Task: Find and list all files that are not executable by others.
Action: Mouse moved to (852, 222)
Screenshot: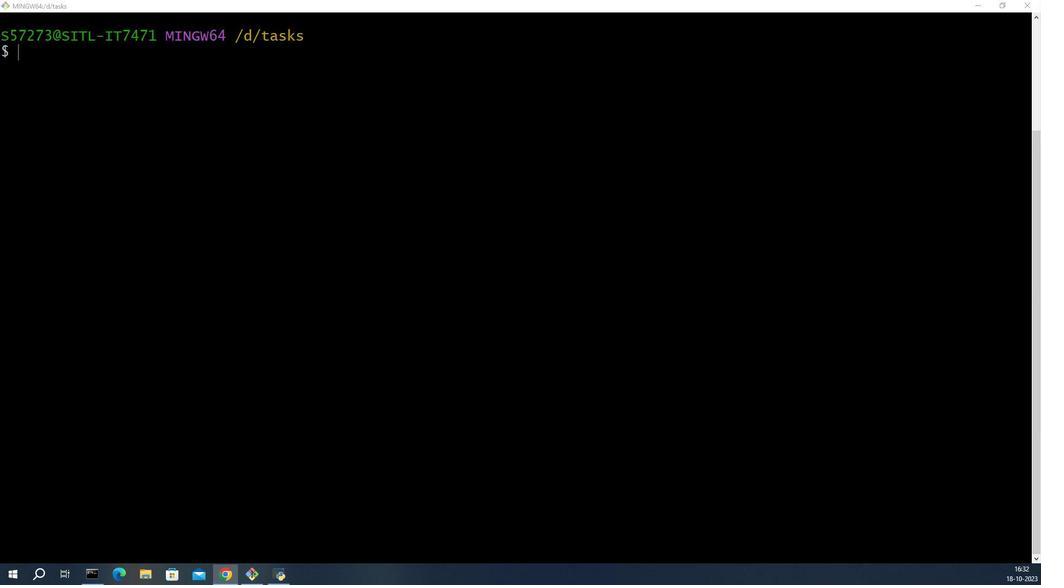 
Action: Mouse pressed left at (852, 222)
Screenshot: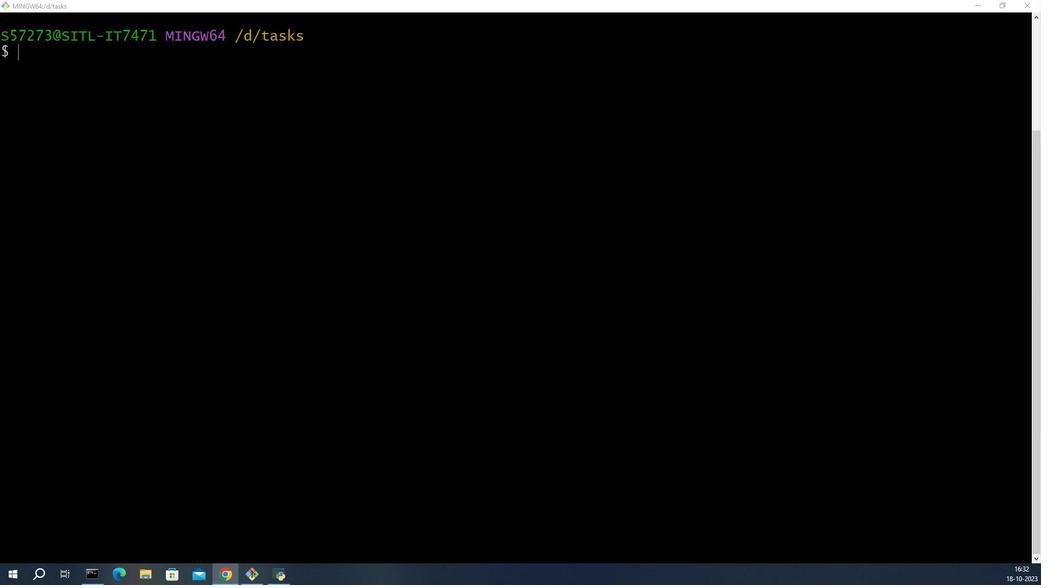 
Action: Mouse moved to (757, 227)
Screenshot: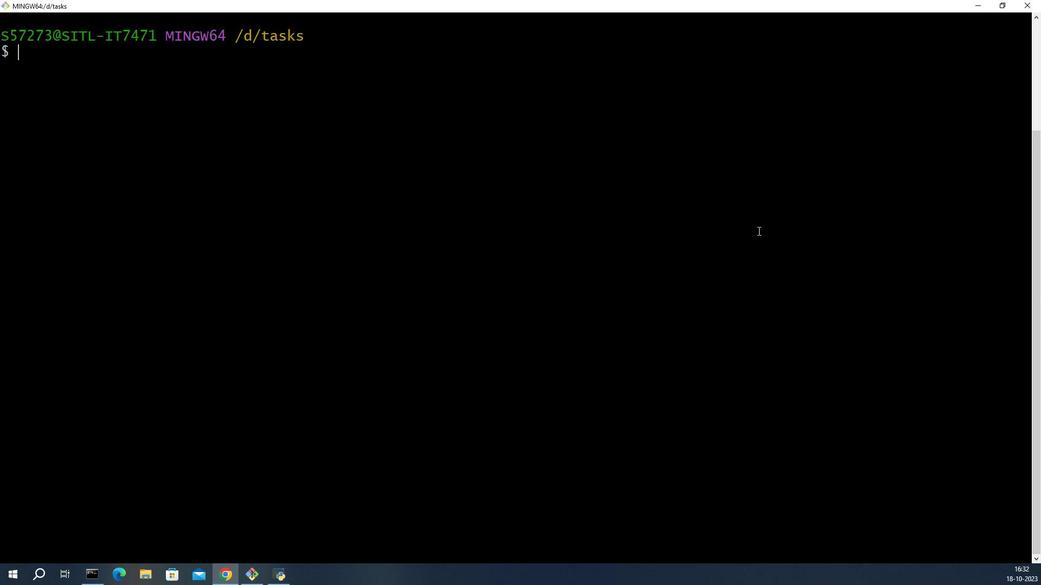 
Action: Mouse pressed left at (757, 227)
Screenshot: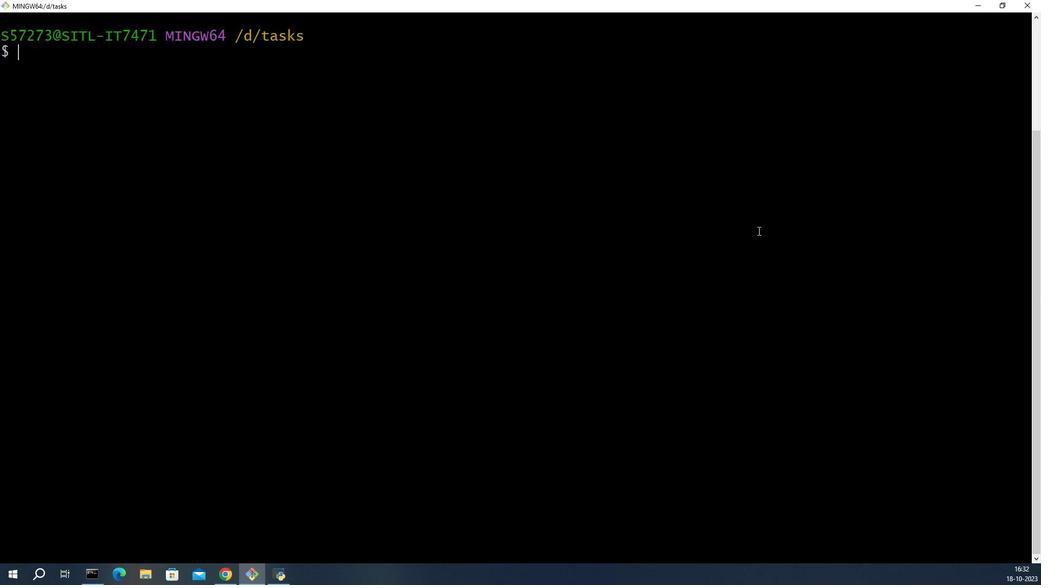 
Action: Key pressed vim<Key.space>non<Key.tab><Key.enter>
Screenshot: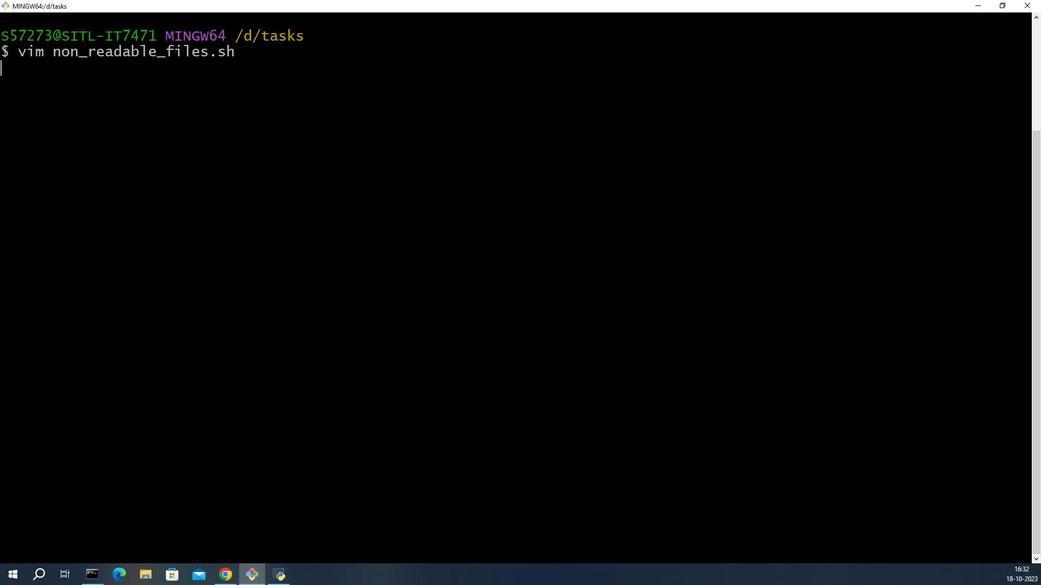 
Action: Mouse moved to (738, 223)
Screenshot: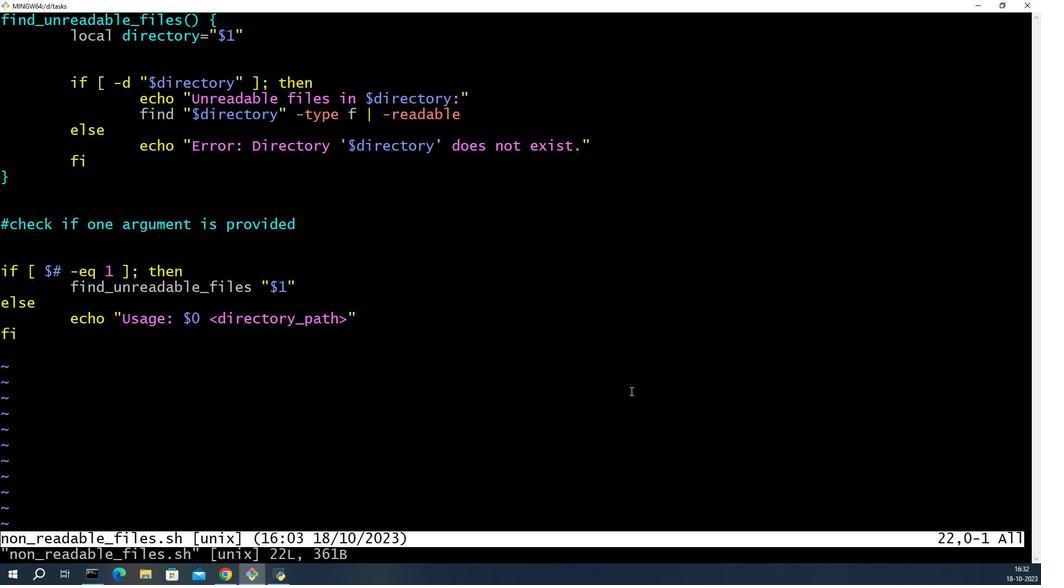 
Action: Key pressed <Key.esc>gg<Key.shift>d<Key.shift>Gifind<Key.shift_r>_non<Key.shift_r>_read<Key.backspace><Key.backspace><Key.backspace><Key.backspace>executable<Key.shift_r>_files<Key.shift_r>_by<Key.shift_r>_others<Key.shift_r>()<Key.space><Key.shift_r>{<Key.enter>local<Key.space>directory=<Key.shift>"<Key.shift><Key.shift><Key.shift><Key.shift><Key.shift><Key.shift><Key.shift><Key.shift><Key.shift><Key.shift><Key.shift><Key.shift><Key.shift><Key.shift><Key.shift><Key.shift><Key.shift><Key.shift>$1<Key.shift>"<Key.enter><Key.enter>if<Key.space>[<Key.space>-d<Key.space><Key.shift>"<Key.shift><Key.shift><Key.shift><Key.shift><Key.shift><Key.shift><Key.shift><Key.shift>$directory<Key.shift><Key.shift><Key.shift><Key.shift><Key.shift><Key.shift><Key.shift><Key.shift><Key.shift><Key.shift><Key.shift><Key.shift><Key.shift><Key.shift><Key.shift><Key.shift><Key.shift>"<Key.space>];then<Key.enter>echo<Key.space><Key.shift>"<Key.shift>Non-executable<Key.space>files<Key.space>by<Key.space>others<Key.space>in<Key.space><Key.shift>4<Key.backspace><Key.shift>$directory<Key.shift>:<Key.shift>"<Key.enter>find<Key.space><Key.shift>"<Key.shift>$directory<Key.shift>"<Key.space>-type<Key.space>f<Key.space><Key.shift>|<Key.space>-perm<Key.space>/0=x<Key.backspace><Key.backspace><Key.backspace>o=x<Key.enter><Key.backspace>else<Key.enter>echo<Key.space><Key.shift>"<Key.shift>Error<Key.shift>:<Key.space><Key.shift>Directory<Key.space>'<Key.shift><Key.shift><Key.shift><Key.shift><Key.shift>$directory'<Key.space>does<Key.space>not<Key.space>exist.<Key.shift>"<Key.enter><Key.backspace>fi<Key.enter><Key.backspace><Key.shift><Key.shift><Key.shift><Key.shift>}<Key.enter><Key.enter><Key.shift><Key.shift><Key.shift><Key.shift><Key.shift><Key.shift><Key.shift><Key.shift><Key.shift>#<Key.space><Key.shift>Check<Key.space>if<Key.space>one<Key.space>argument<Key.space>is<Key.space>provided
Screenshot: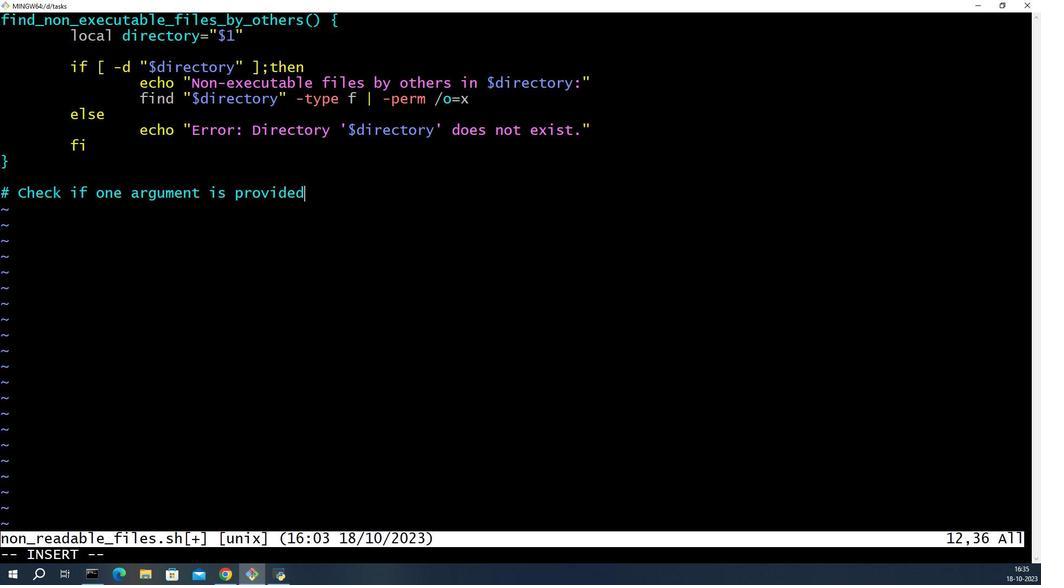 
Action: Mouse moved to (846, 226)
Screenshot: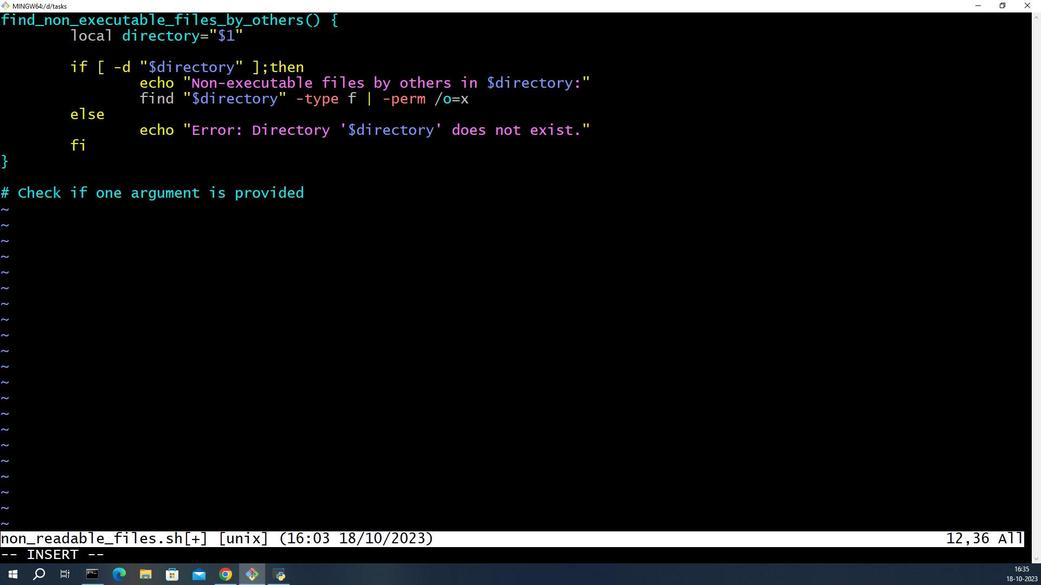 
Action: Mouse scrolled (846, 226) with delta (0, 0)
Screenshot: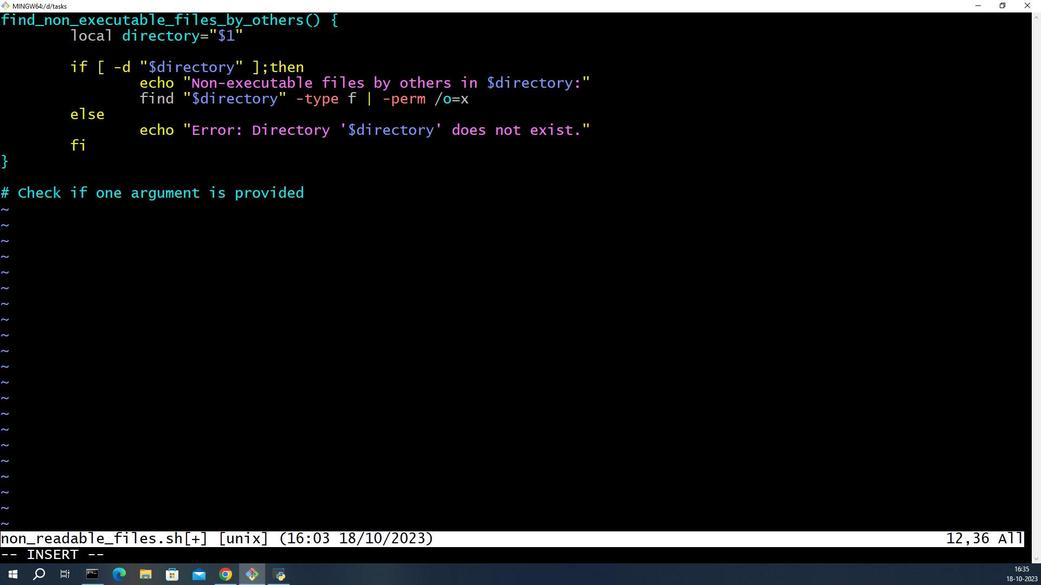 
Action: Mouse scrolled (846, 226) with delta (0, 0)
Screenshot: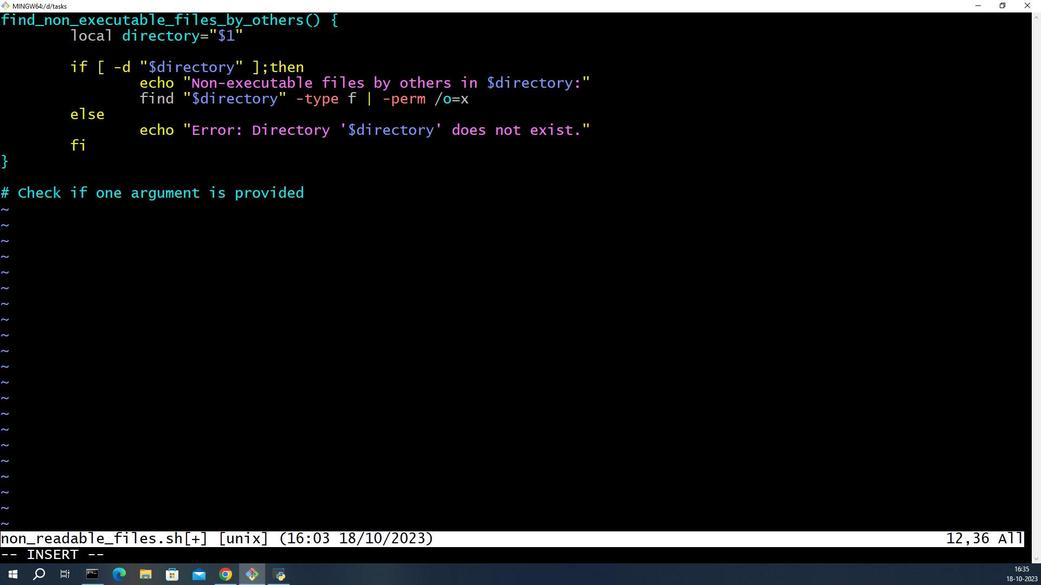 
Action: Mouse scrolled (846, 226) with delta (0, 0)
Screenshot: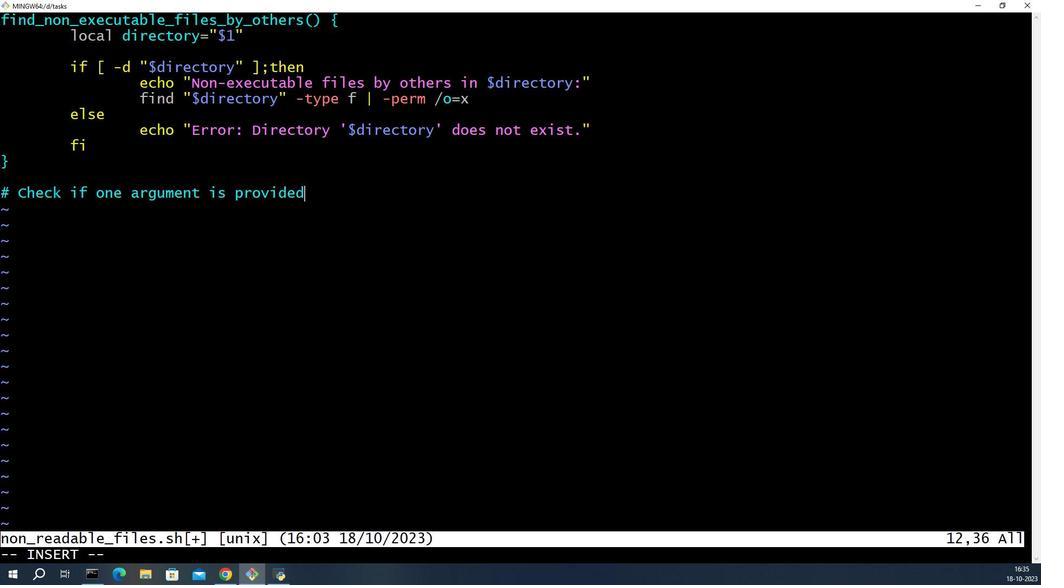 
Action: Mouse moved to (846, 226)
Screenshot: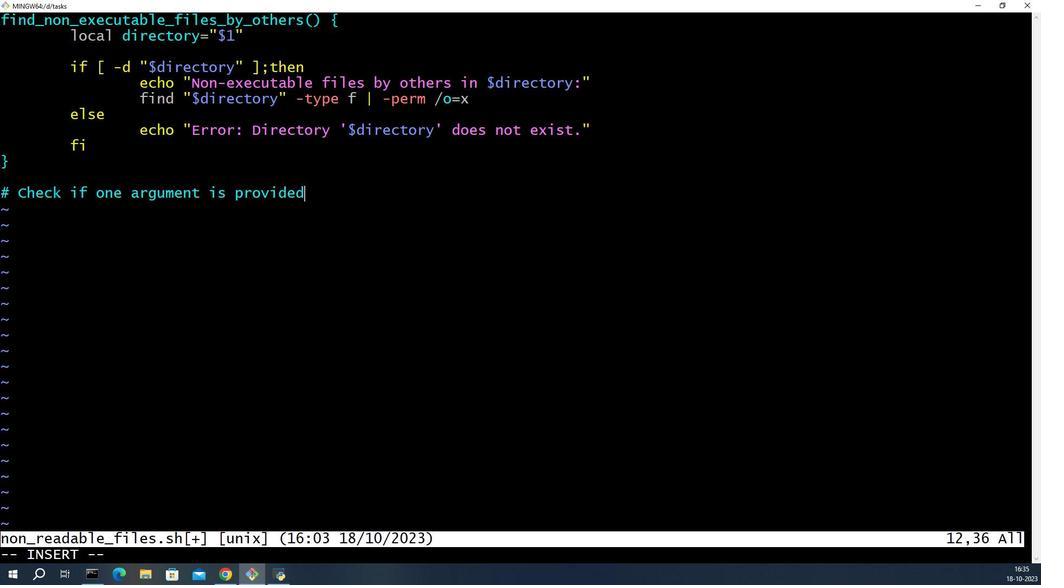 
Action: Mouse scrolled (846, 226) with delta (0, 0)
Screenshot: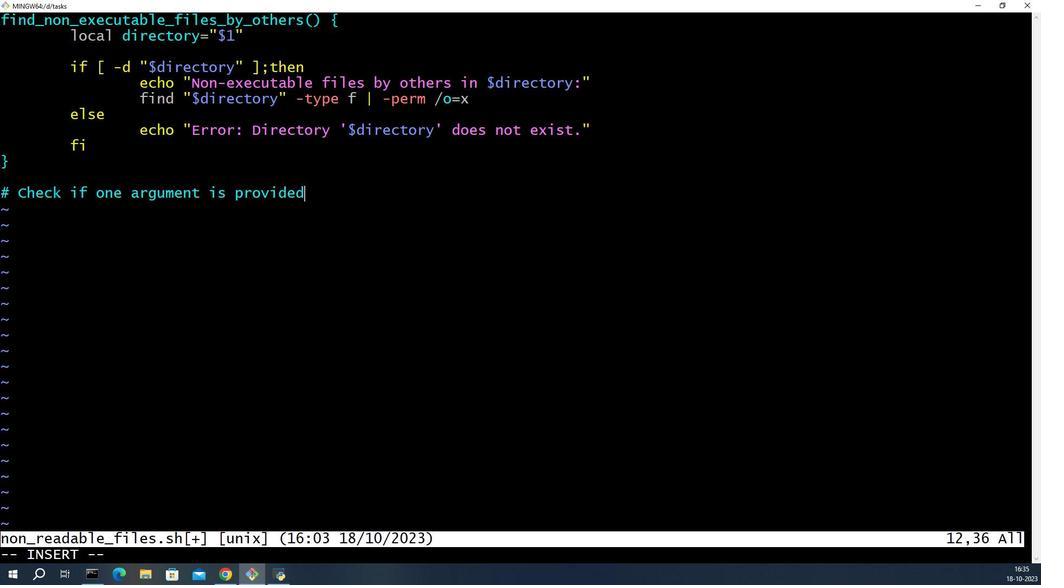 
Action: Mouse moved to (690, 222)
Screenshot: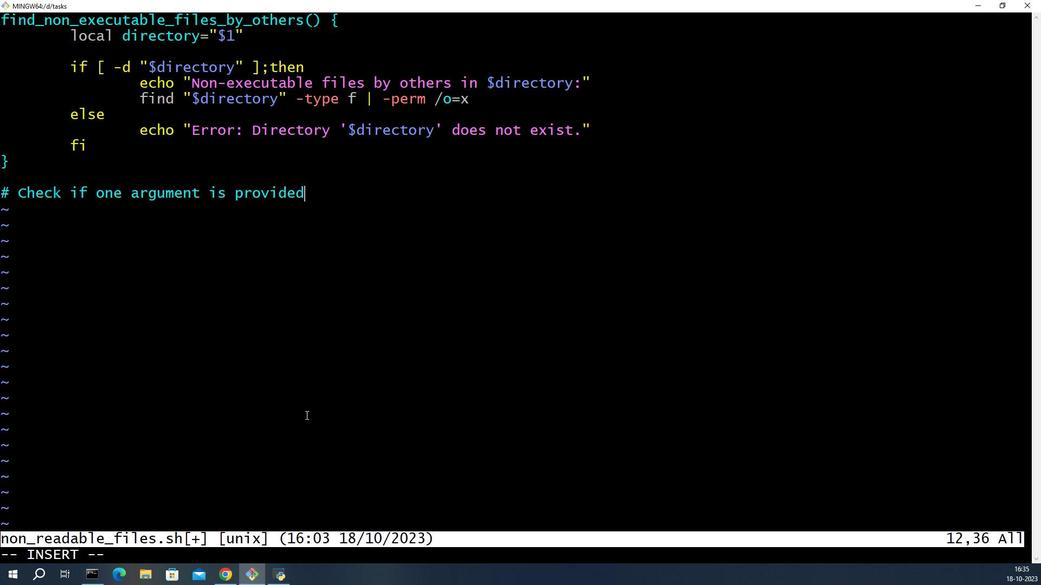 
Action: Mouse pressed left at (690, 222)
Screenshot: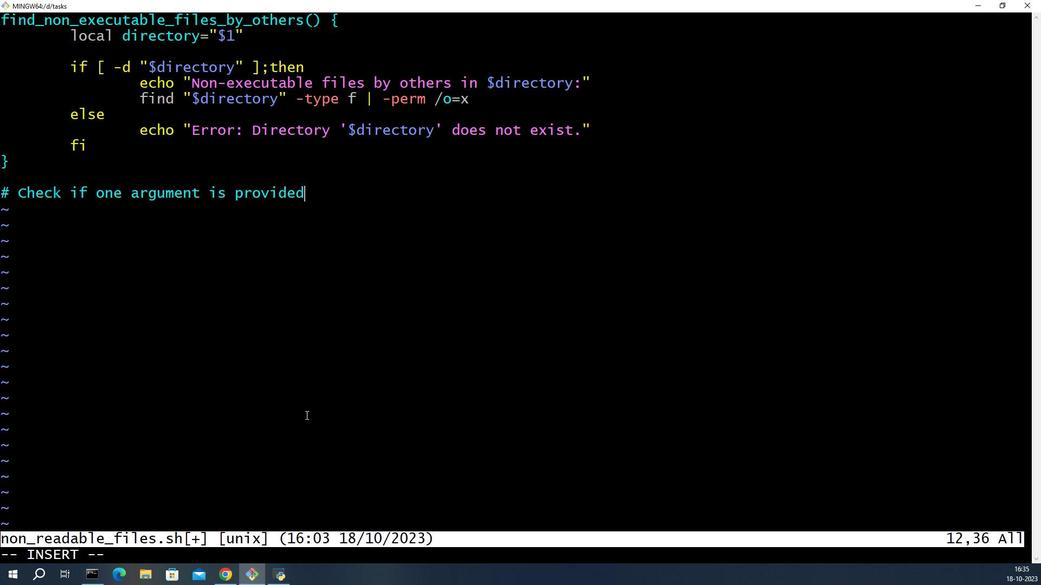 
Action: Key pressed <Key.enter><Key.backspace><Key.backspace><Key.enter>if<Key.space>[<Key.space><Key.shift><Key.shift><Key.shift><Key.shift><Key.shift><Key.shift>$#<Key.space>-eq<Key.space>1<Key.space>];<Key.space>then<Key.enter>find<Key.shift>_non<Key.shift><Key.shift><Key.shift><Key.shift>_executable<Key.shift>_files<Key.shift>_by<Key.shift>_others<Key.space><Key.shift>"<Key.shift><Key.shift><Key.shift><Key.shift><Key.shift><Key.shift><Key.shift>$1<Key.shift>"<Key.enter><Key.backspace>else<Key.enter>echo<Key.space><Key.shift>"<Key.shift>Usage<Key.shift>:<Key.space><Key.shift><Key.shift><Key.shift><Key.shift>$0<Key.space><Key.shift><directory<Key.shift>_path<Key.shift><Key.shift><Key.shift><Key.shift><Key.shift>><Key.shift>"<Key.enter><Key.backspace>fi<Key.esc><Key.shift_r>:wq<Key.enter><Key.up><Key.left><Key.left><Key.left><Key.left><Key.backspace><Key.backspace><Key.backspace><Key.backspace><Key.backspace>./<Key.right><Key.right><Key.right><Key.right><Key.right><Key.right>
Screenshot: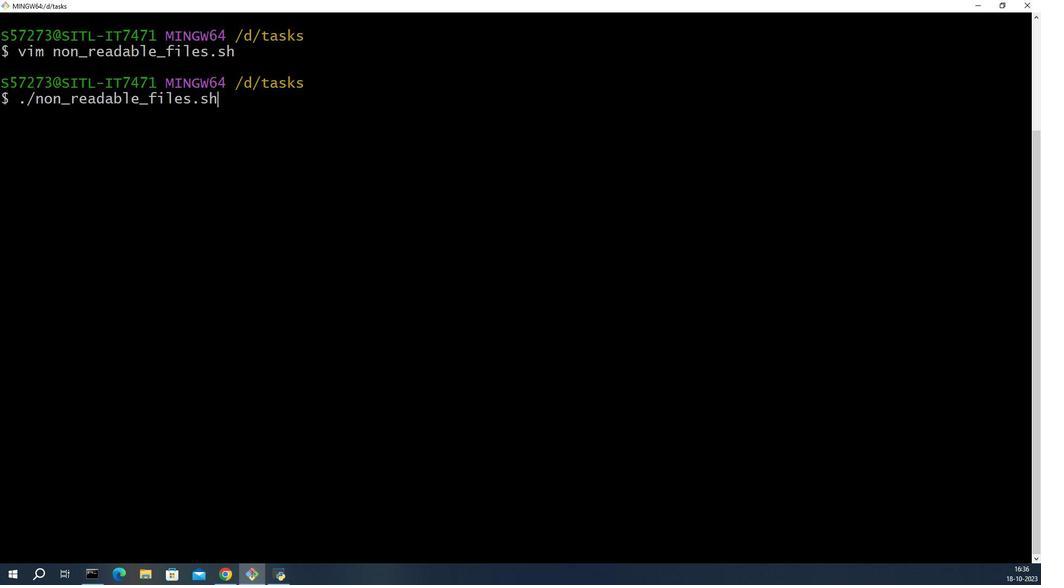 
Action: Mouse moved to (835, 226)
Screenshot: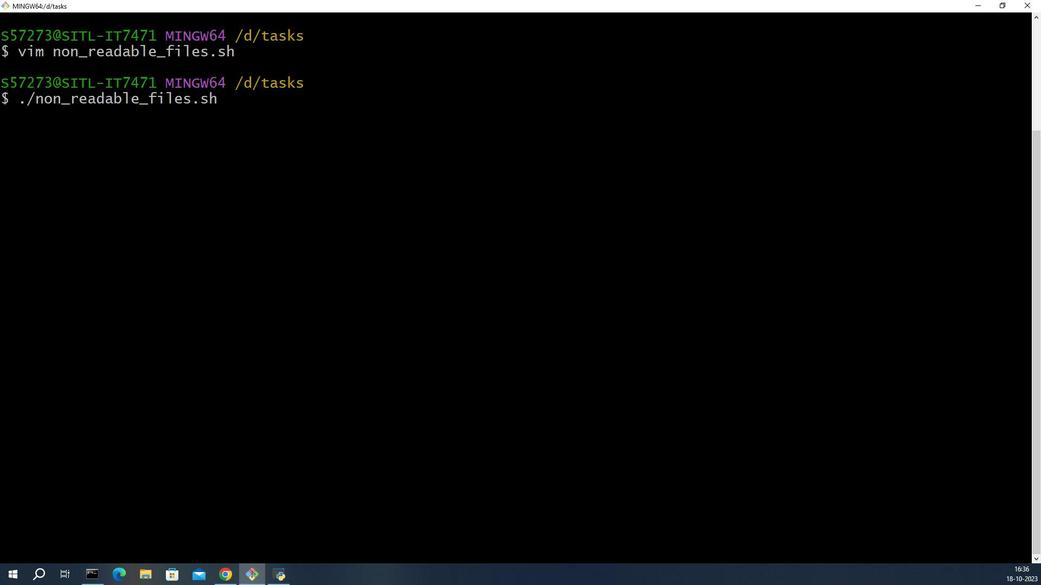 
Action: Mouse scrolled (835, 226) with delta (0, 0)
Screenshot: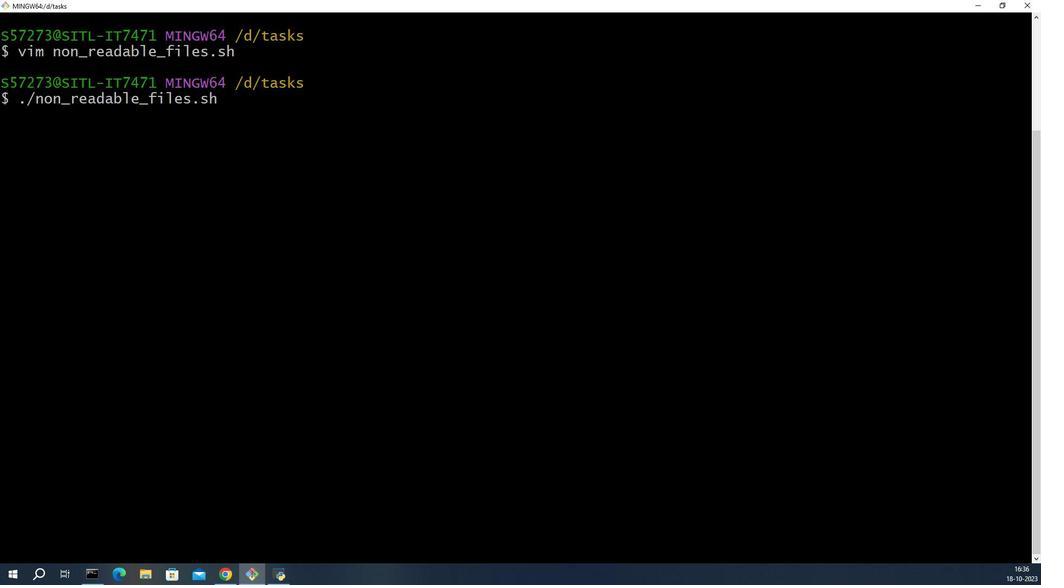 
Action: Mouse scrolled (835, 226) with delta (0, 0)
Screenshot: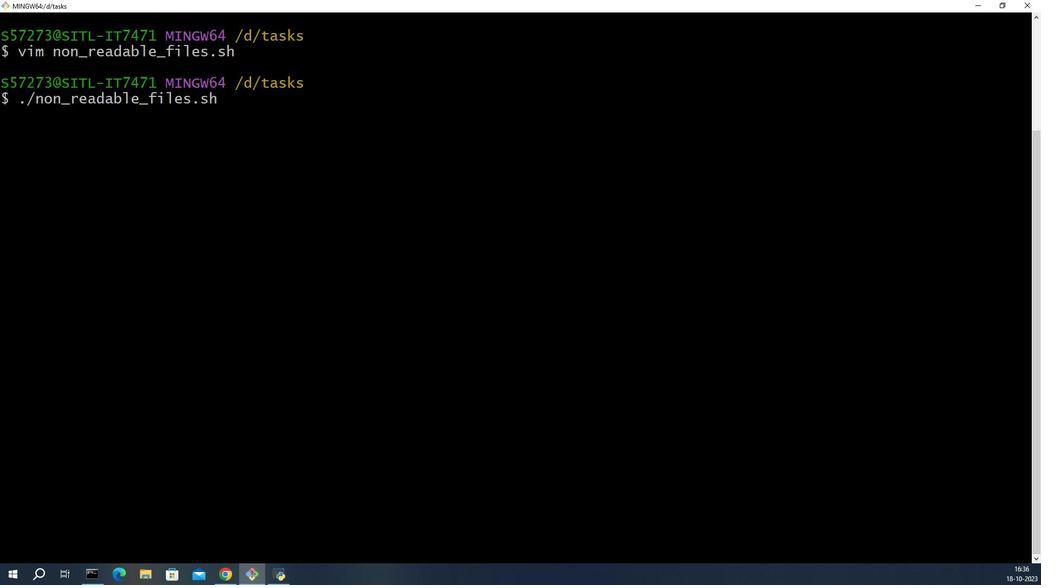 
Action: Mouse scrolled (835, 226) with delta (0, 0)
Screenshot: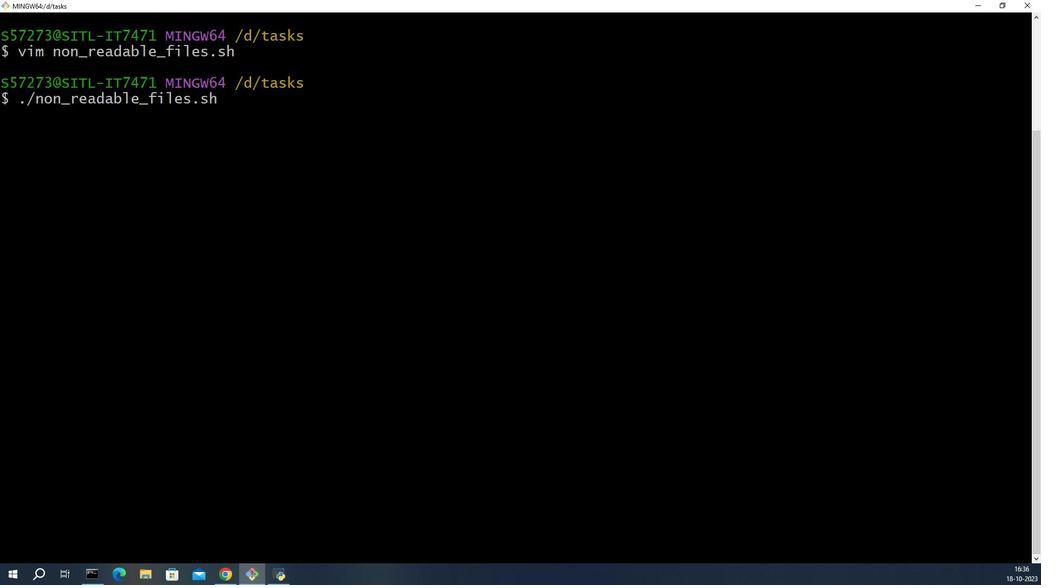 
Action: Mouse scrolled (835, 226) with delta (0, 0)
Screenshot: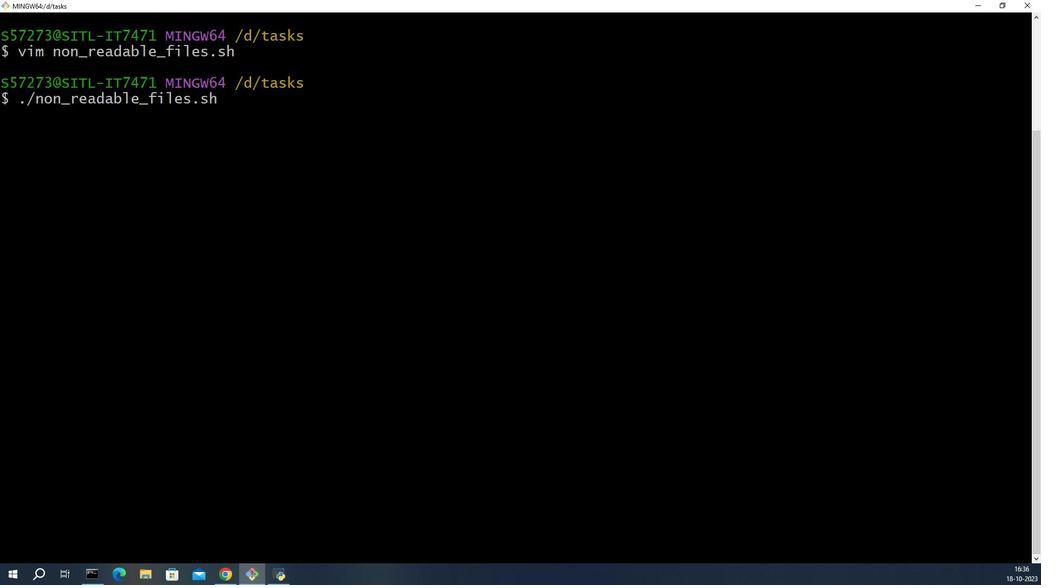 
Action: Mouse scrolled (835, 226) with delta (0, 0)
Screenshot: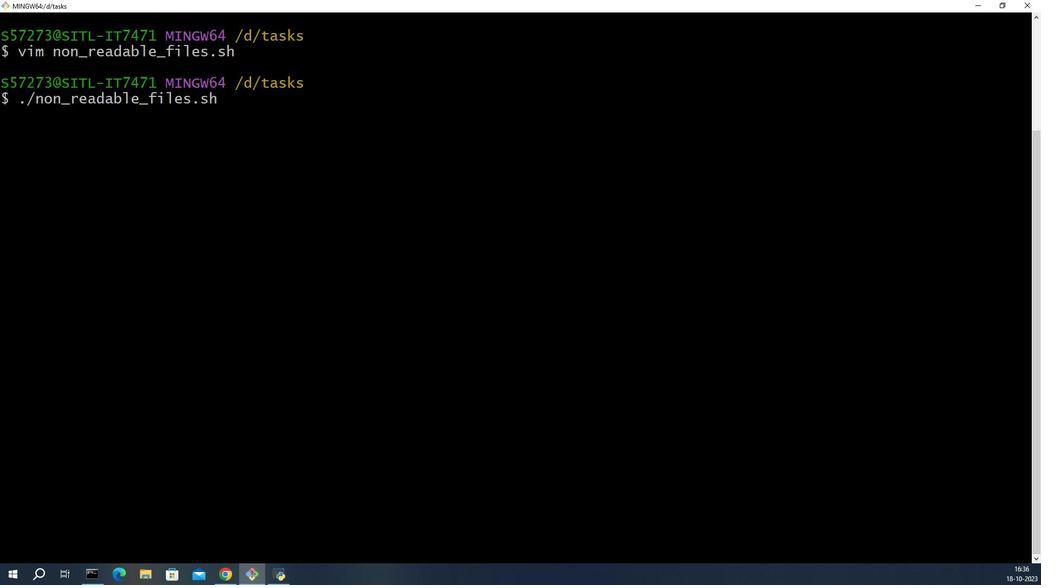 
Action: Mouse moved to (725, 227)
Screenshot: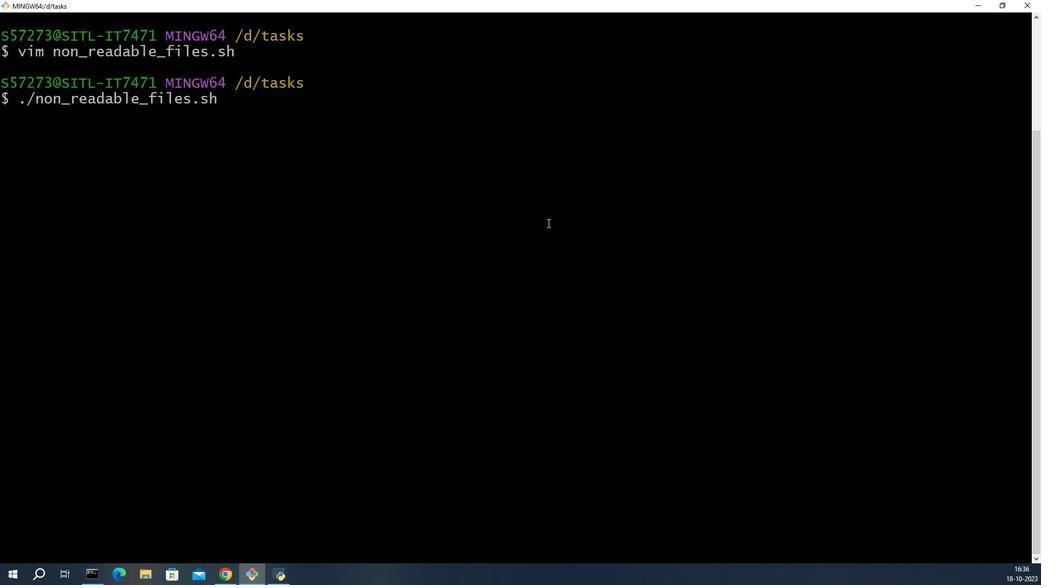 
Action: Key pressed <Key.space>/d/tasks/<Key.enter><Key.up><Key.up><Key.enter>i
Screenshot: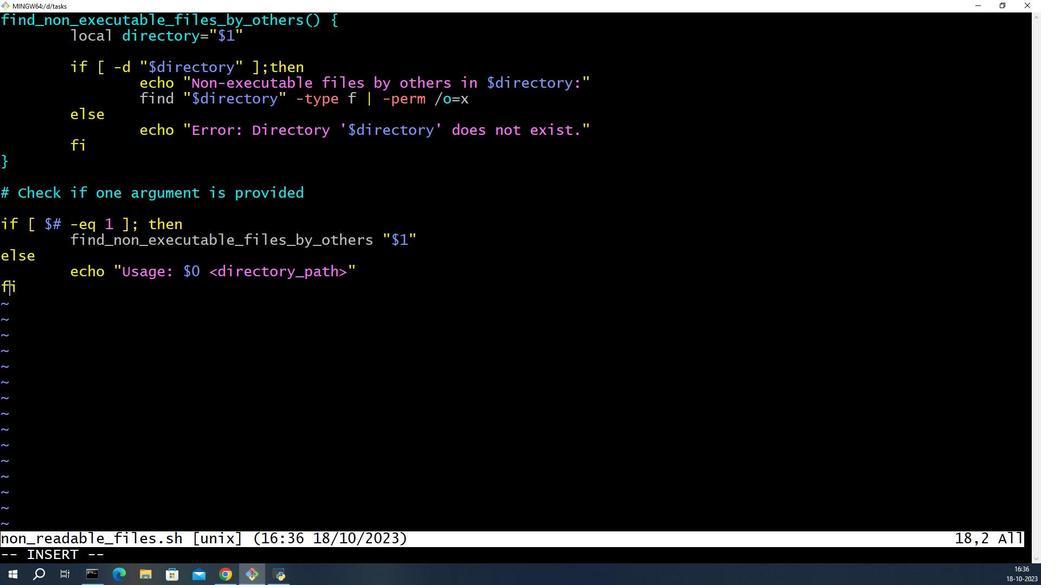 
Action: Mouse moved to (844, 227)
Screenshot: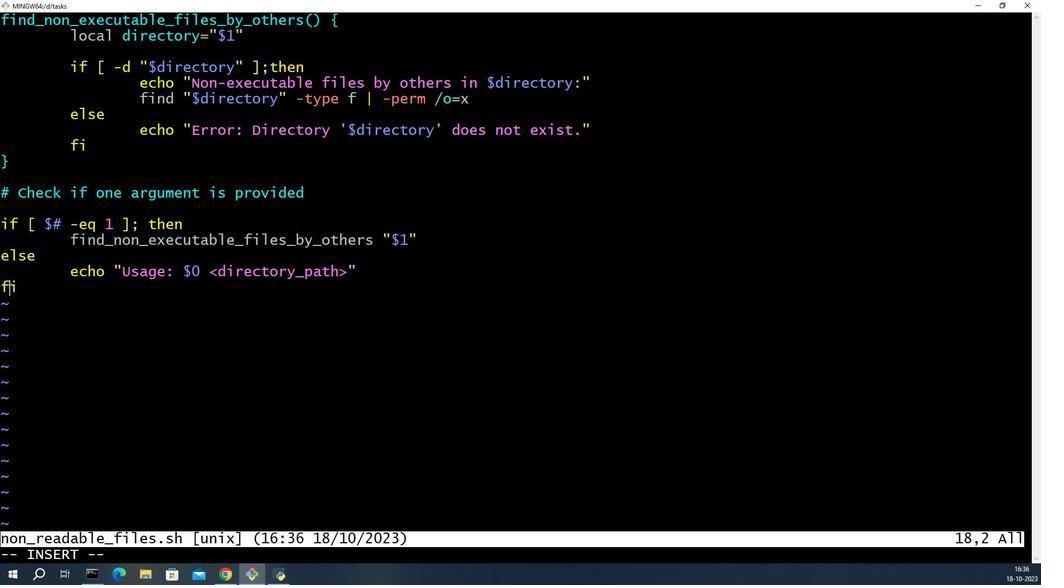 
Action: Mouse scrolled (844, 227) with delta (0, 0)
Screenshot: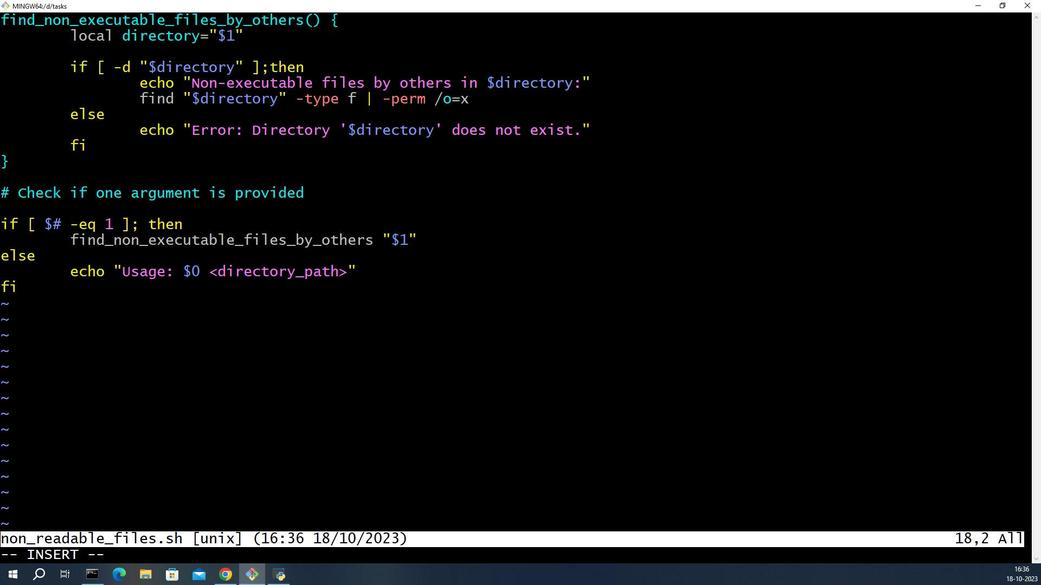 
Action: Mouse scrolled (844, 227) with delta (0, 0)
Screenshot: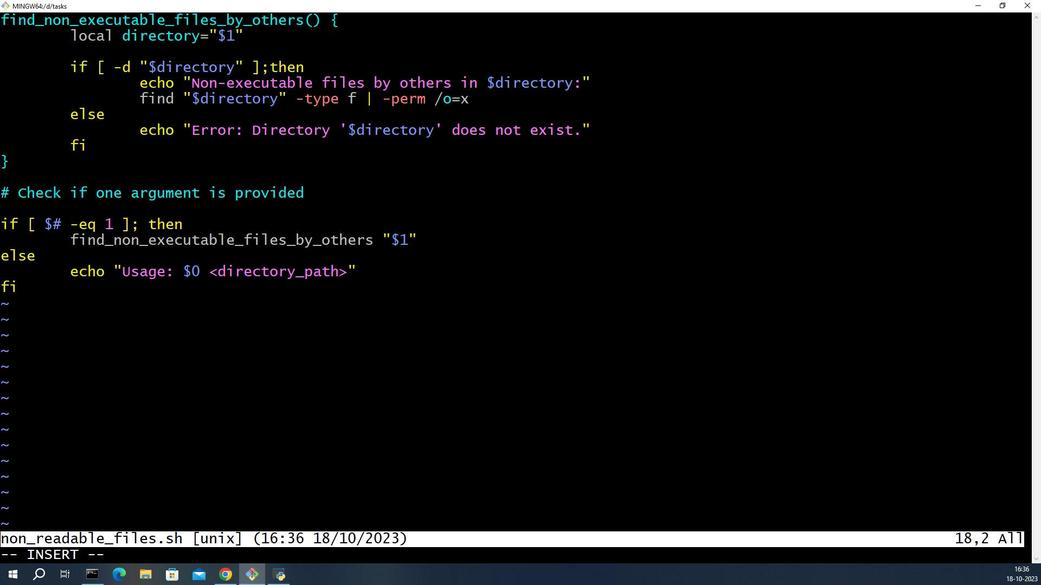 
Action: Mouse scrolled (844, 227) with delta (0, 0)
Screenshot: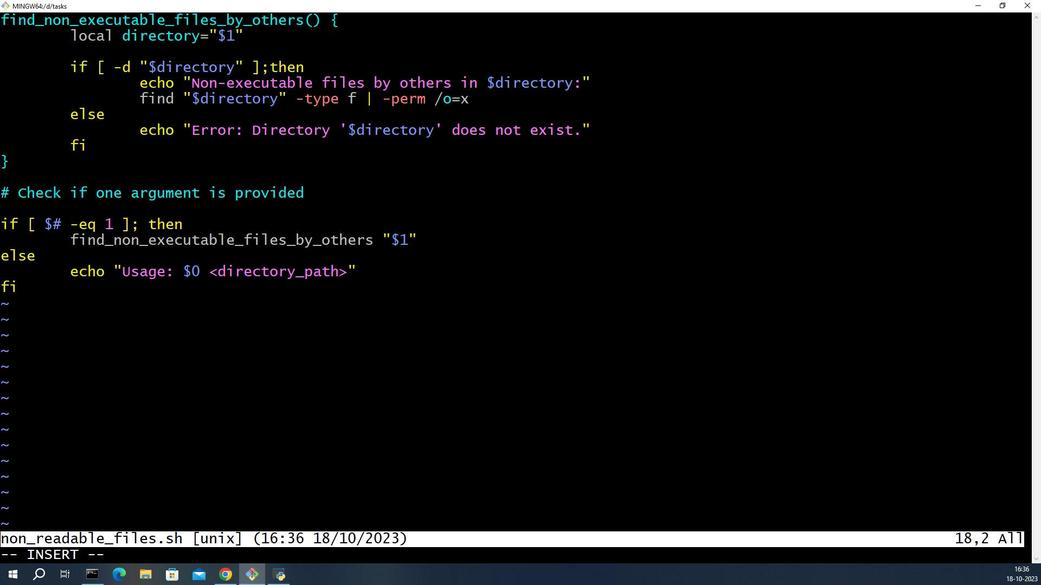
Action: Mouse scrolled (844, 227) with delta (0, 0)
Screenshot: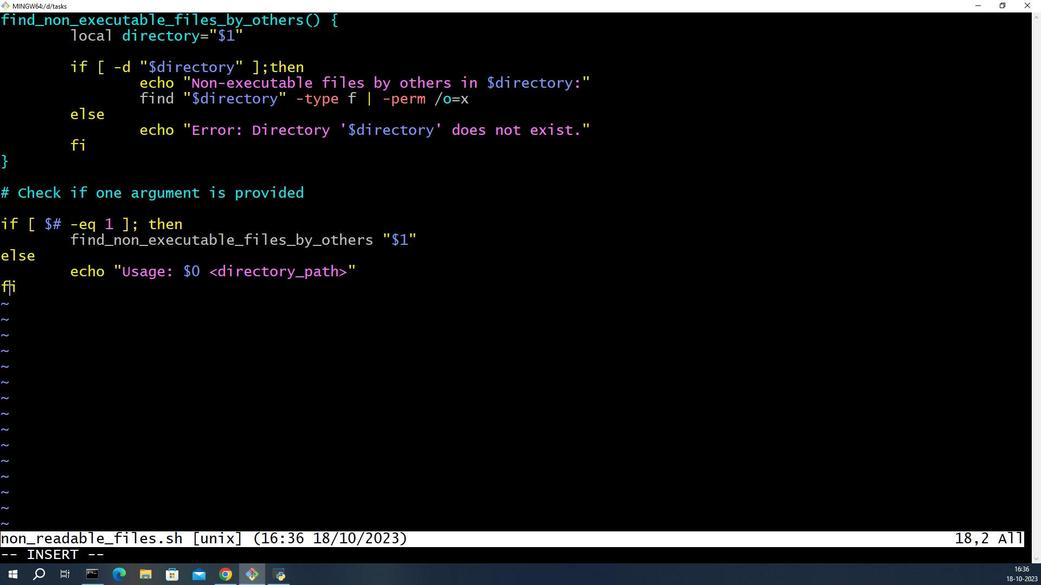 
Action: Mouse moved to (844, 227)
Screenshot: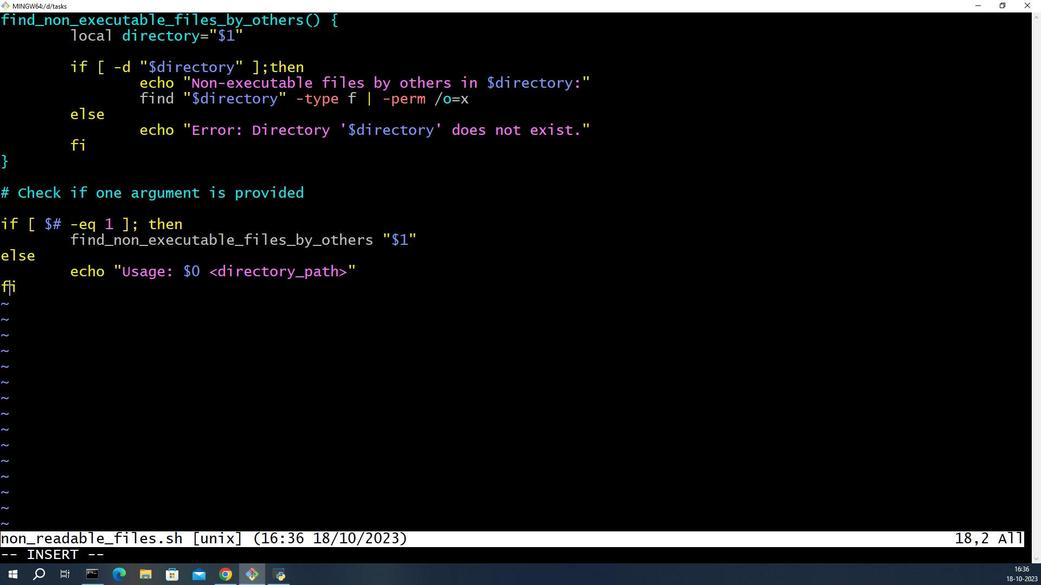 
Action: Mouse scrolled (844, 227) with delta (0, 0)
Screenshot: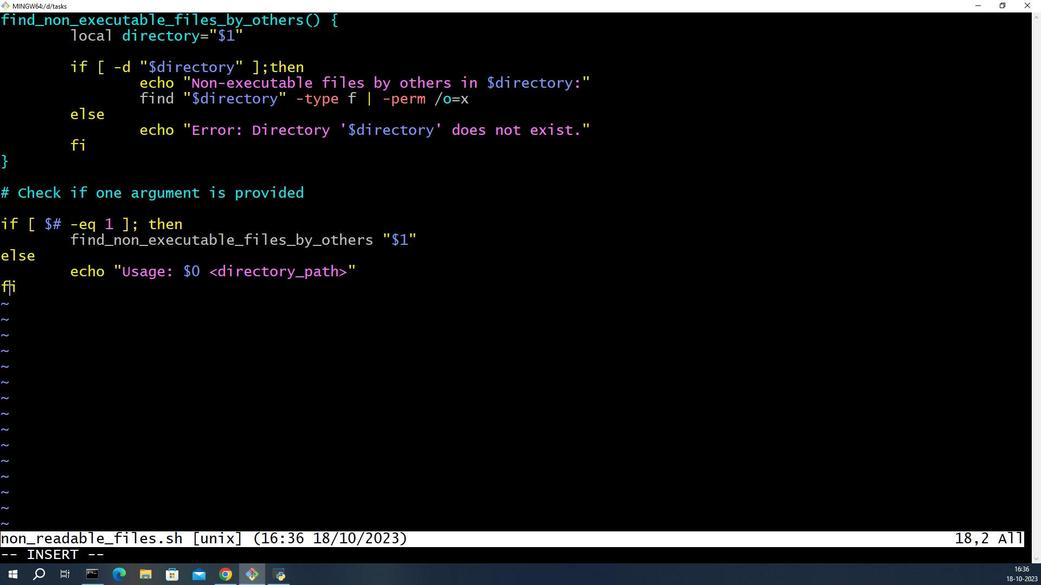 
Action: Mouse moved to (843, 227)
Screenshot: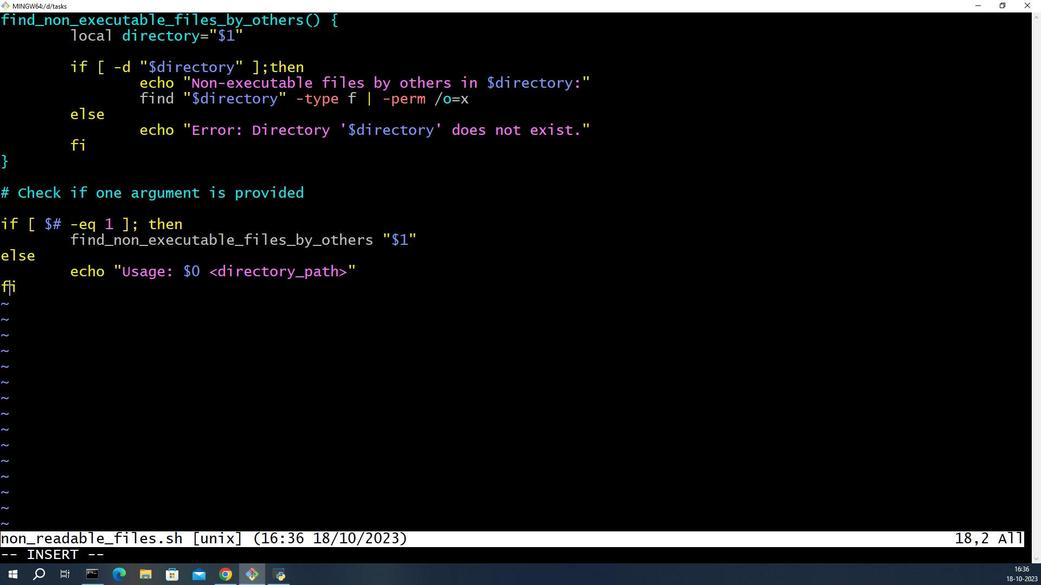 
Action: Mouse scrolled (843, 227) with delta (0, 0)
Screenshot: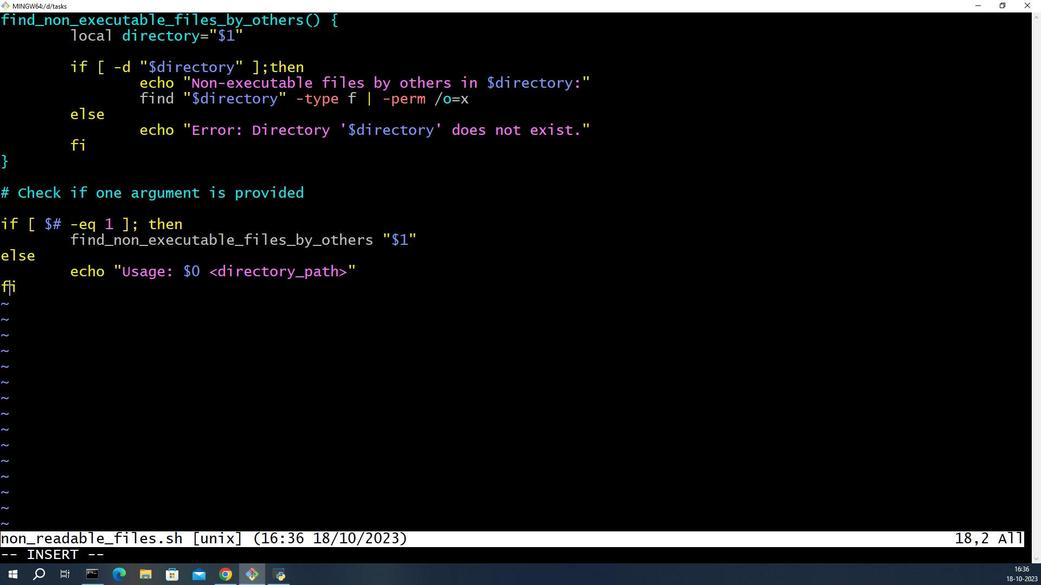 
Action: Mouse scrolled (843, 227) with delta (0, 0)
Screenshot: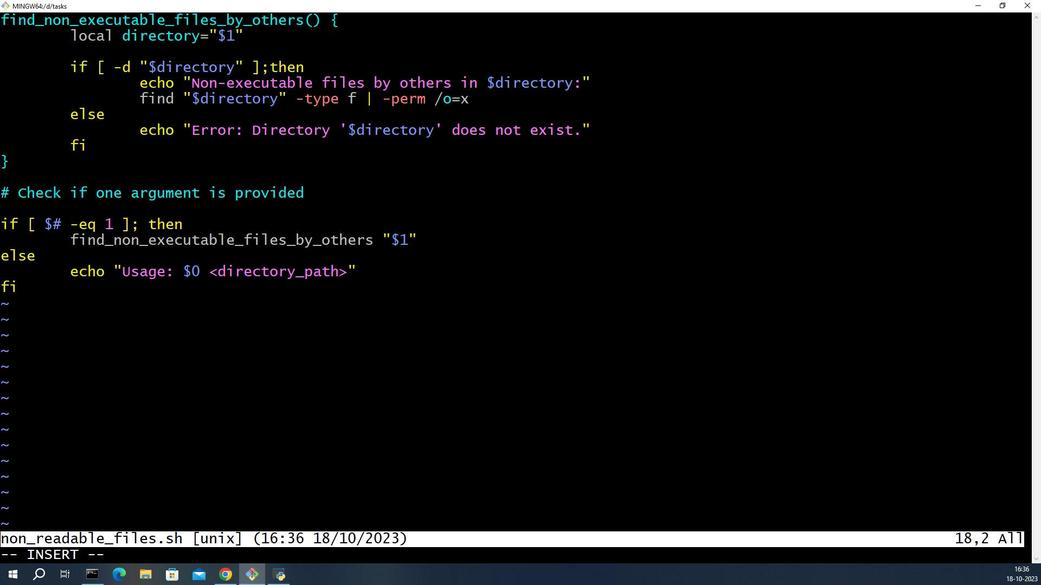 
Action: Mouse scrolled (843, 227) with delta (0, 0)
Screenshot: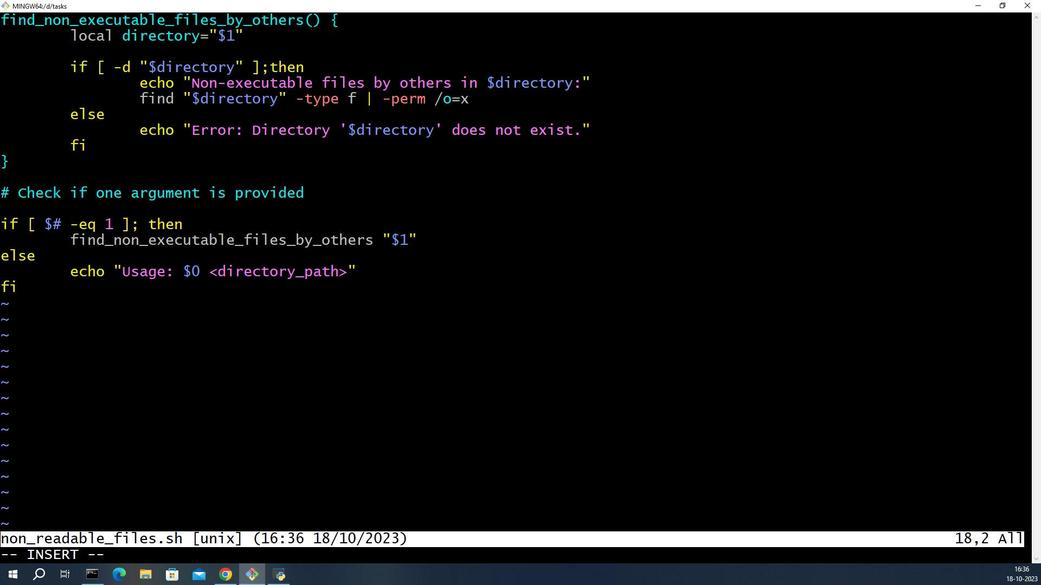 
Action: Mouse scrolled (843, 227) with delta (0, 0)
Screenshot: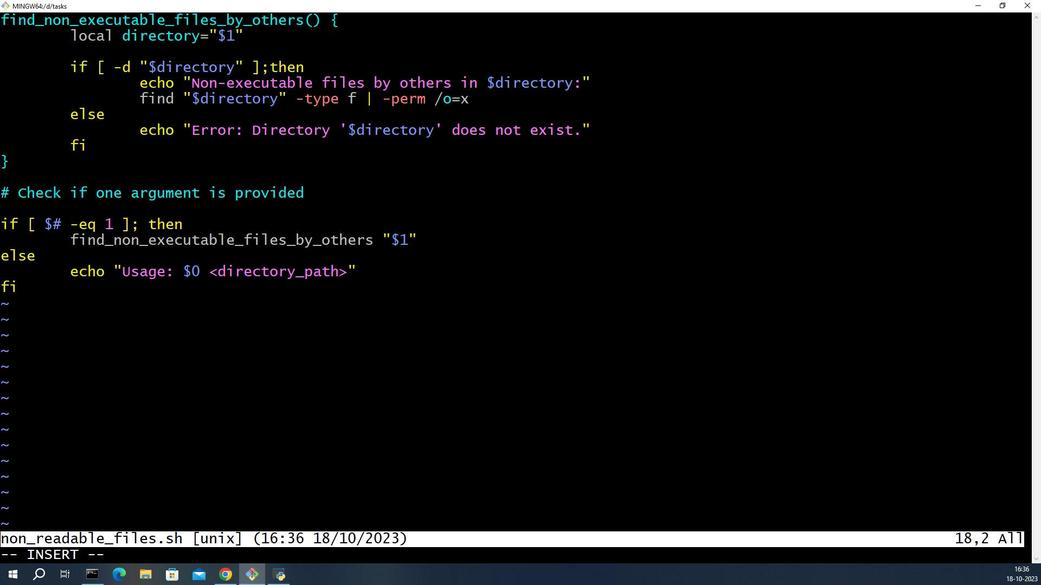 
Action: Mouse moved to (843, 227)
Screenshot: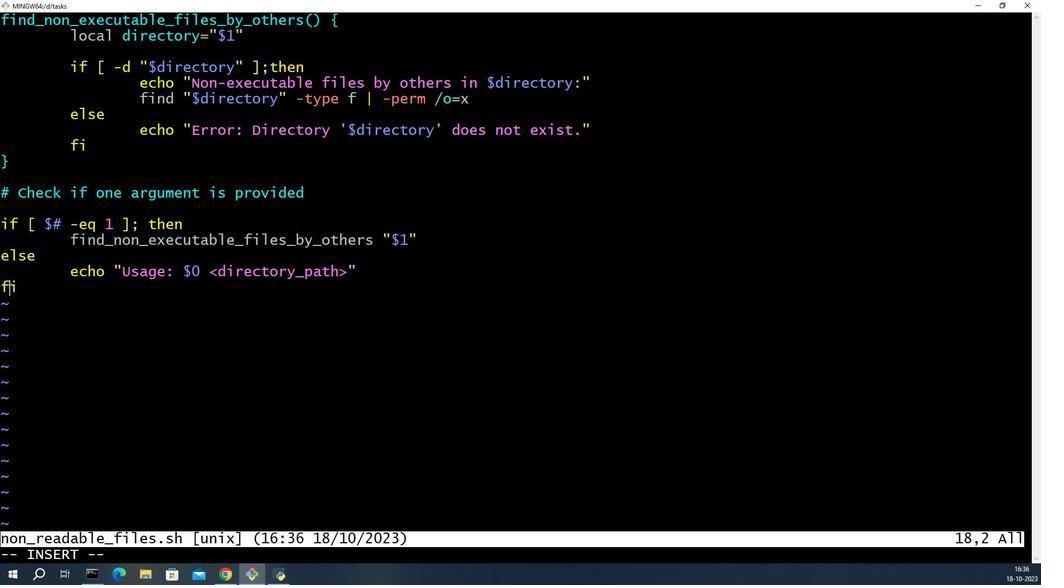 
Action: Mouse scrolled (843, 227) with delta (0, 0)
Screenshot: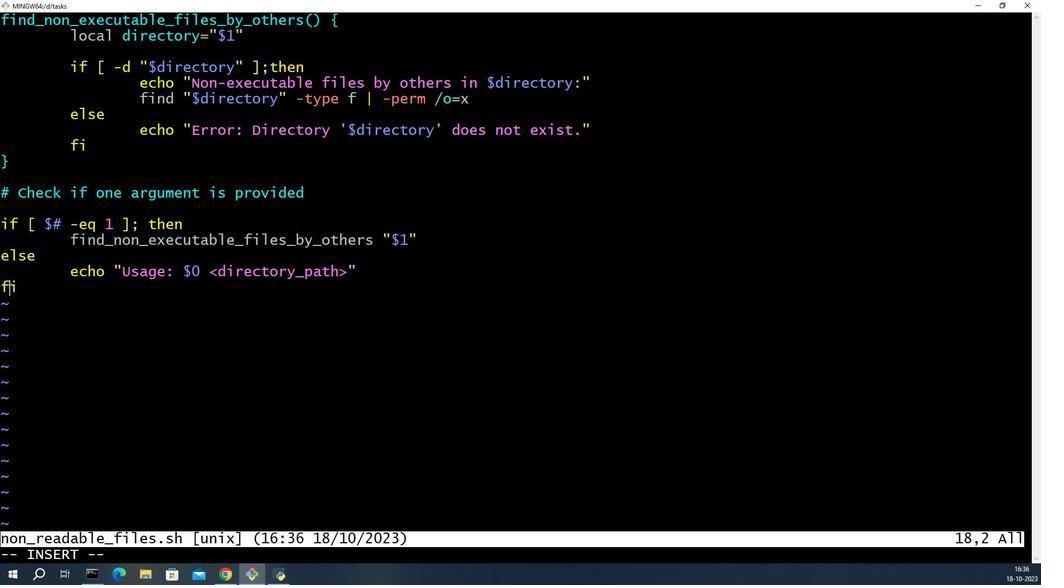 
Action: Mouse moved to (748, 226)
Screenshot: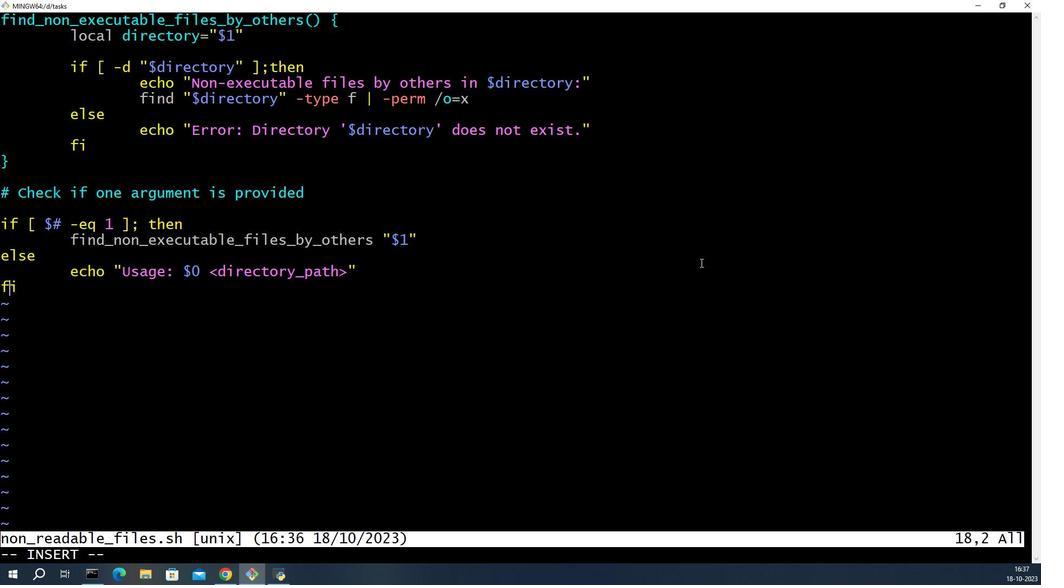 
Action: Key pressed <Key.up><Key.up>i<Key.up><Key.up><Key.up><Key.up><Key.up><Key.up><Key.up><Key.up><Key.up><Key.up><Key.right><Key.right><Key.right><Key.right><Key.right><Key.right><Key.right><Key.right><Key.right><Key.backspace><Key.backspace><Key.space><Key.shift><Key.shift><Key.shift>!<Key.right><Key.esc><Key.shift_r>:wq<Key.enter><Key.up><Key.up><Key.enter>
Screenshot: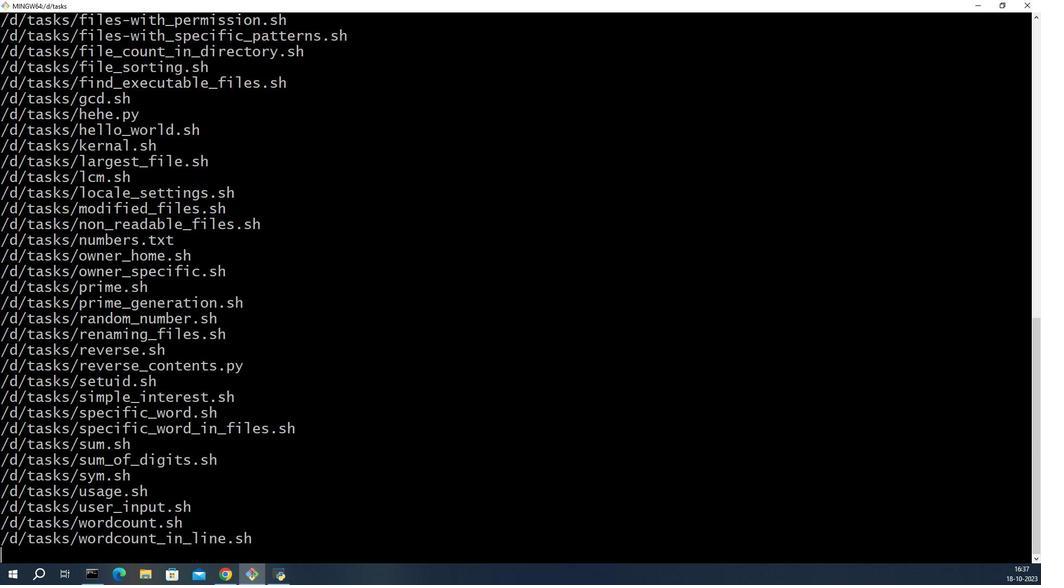 
Action: Mouse moved to (858, 222)
Screenshot: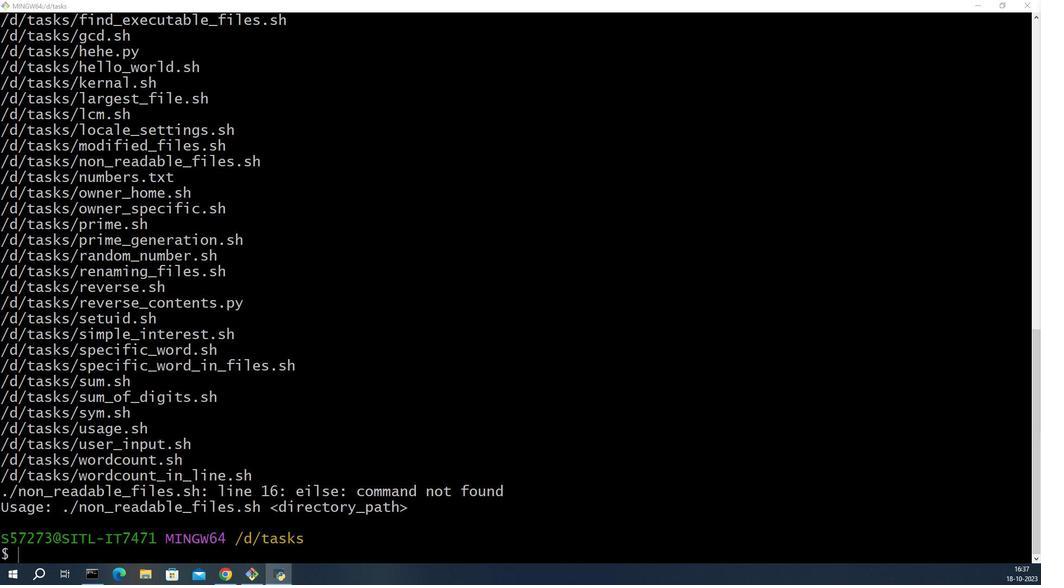 
Action: Mouse pressed left at (858, 222)
Screenshot: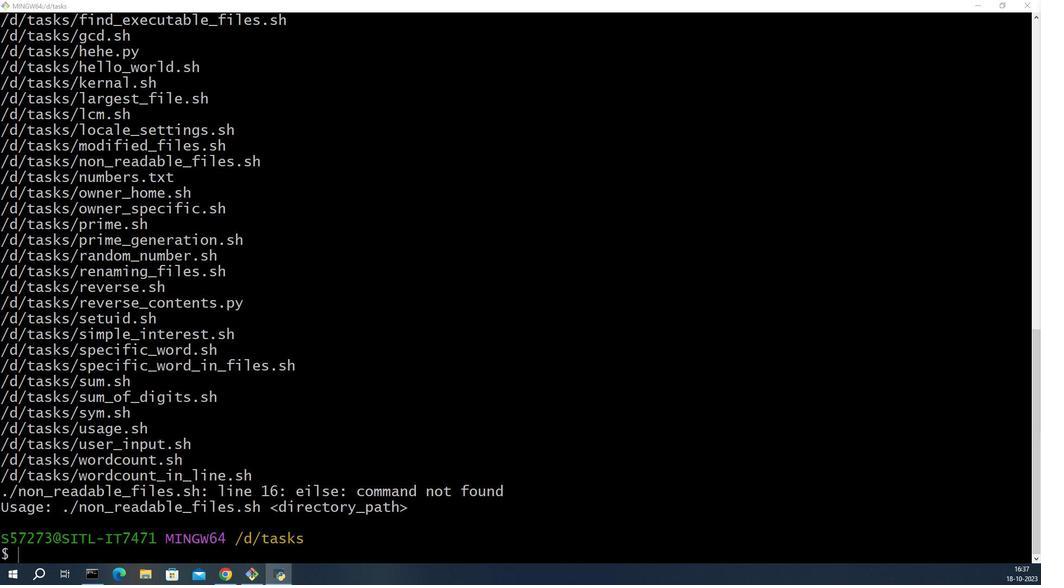 
Action: Mouse moved to (856, 225)
Screenshot: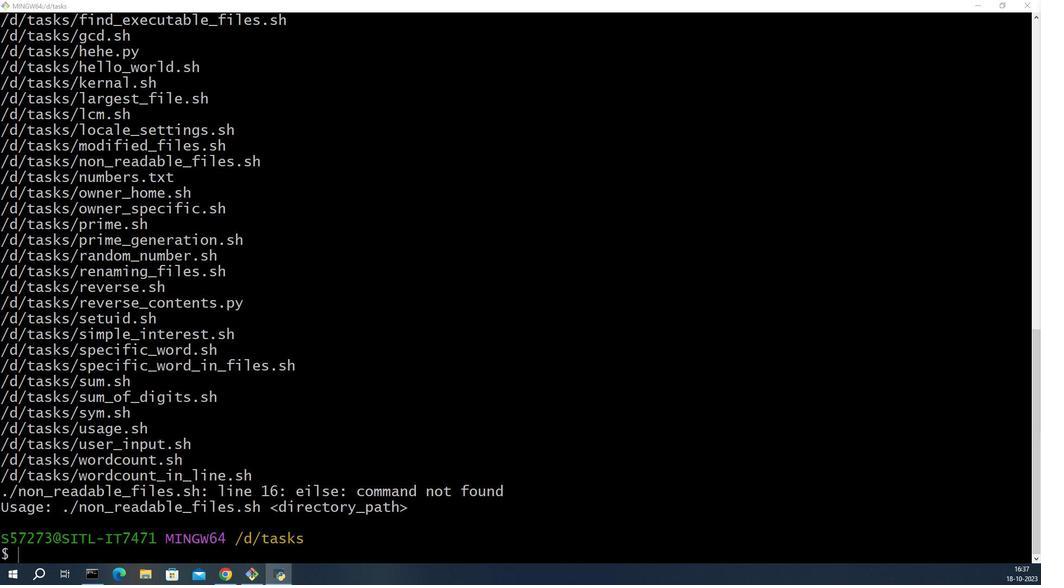 
Action: Mouse pressed left at (856, 225)
Screenshot: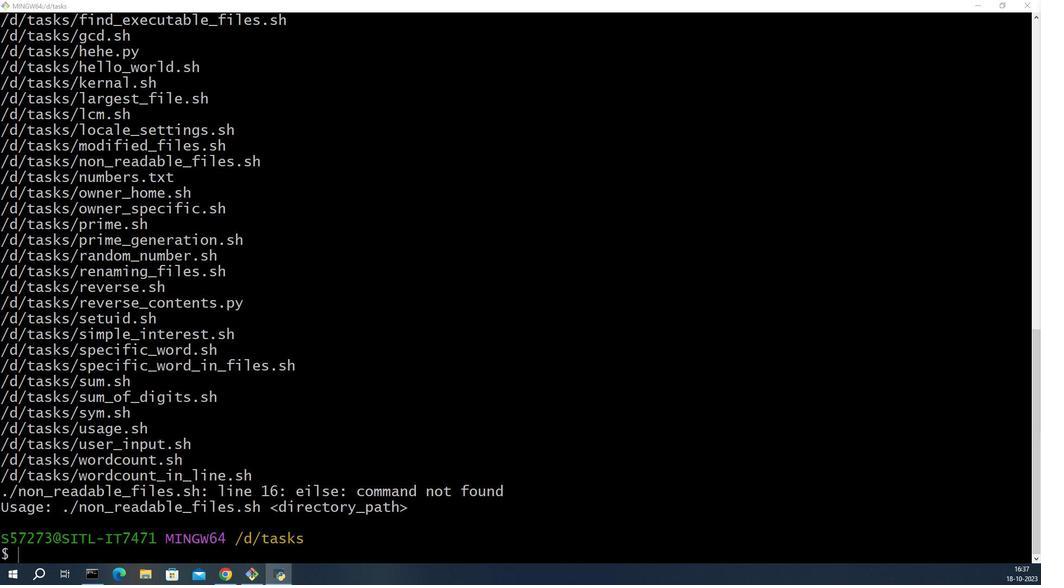 
Action: Mouse moved to (856, 225)
Screenshot: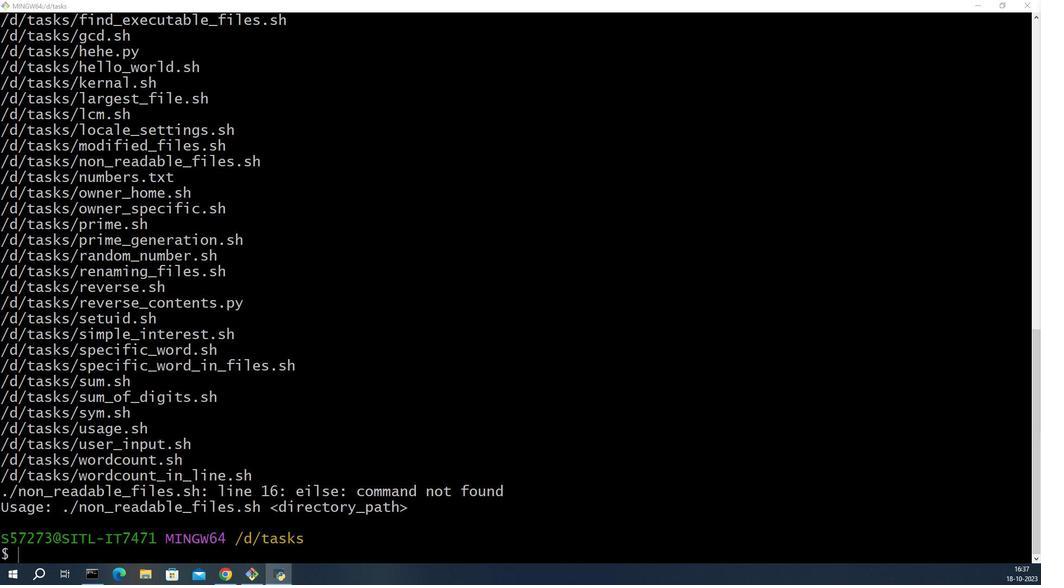 
